 Task: Create Issue Issue0030 in Backlog  in Scrum Project Project0006 in Jira
Action: Mouse moved to (455, 510)
Screenshot: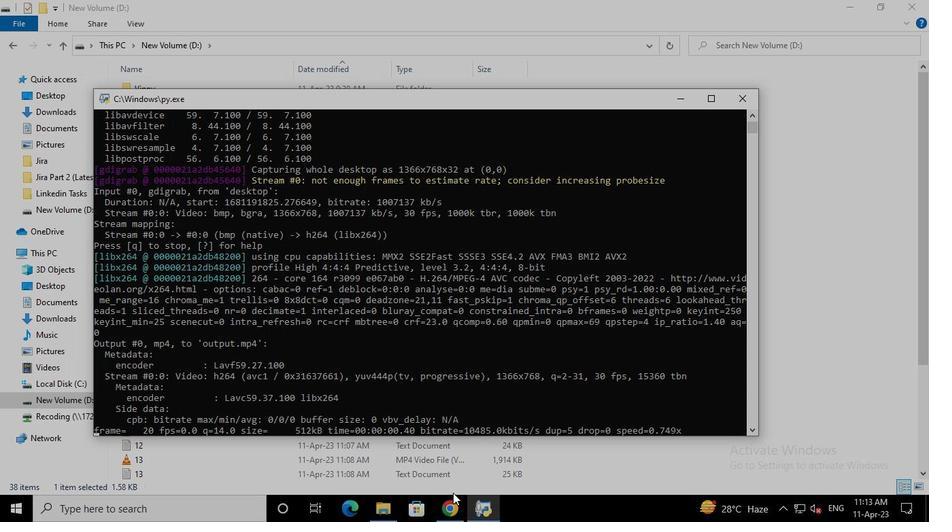 
Action: Mouse pressed left at (455, 510)
Screenshot: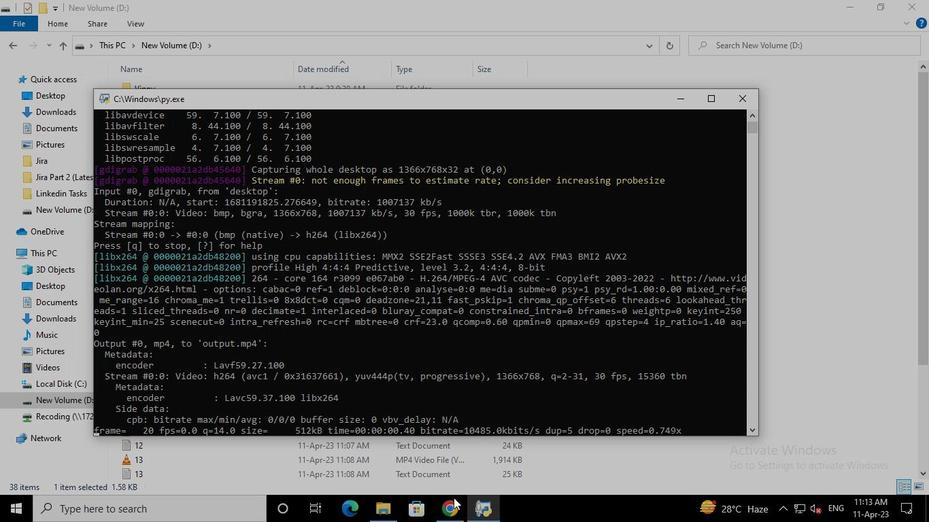 
Action: Mouse moved to (93, 210)
Screenshot: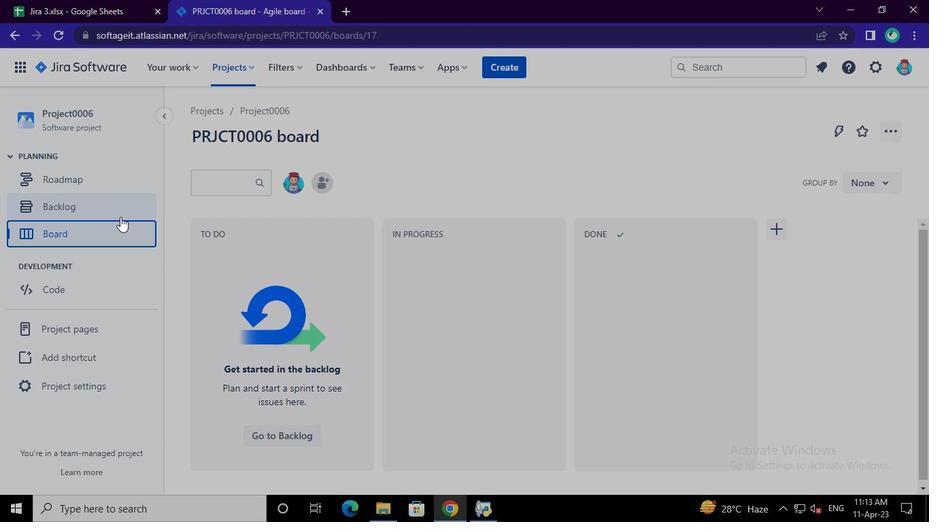 
Action: Mouse pressed left at (93, 210)
Screenshot: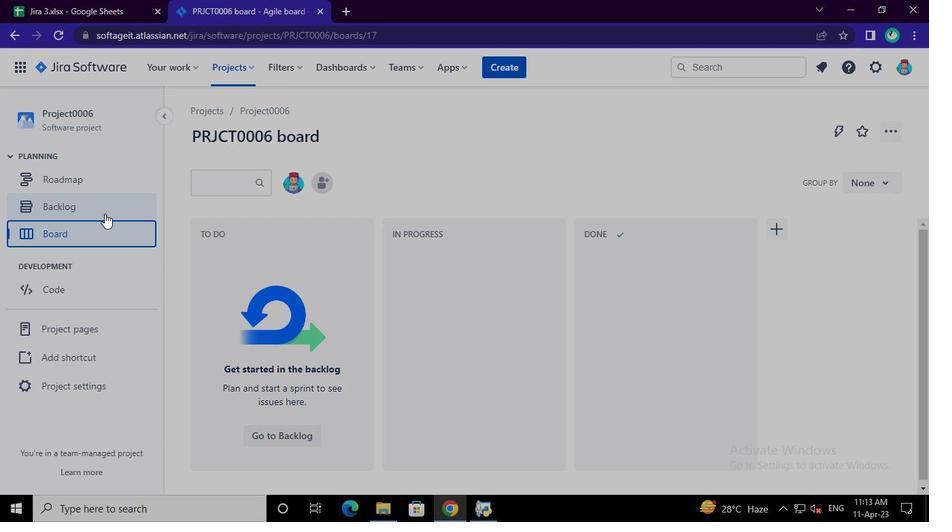 
Action: Mouse moved to (254, 442)
Screenshot: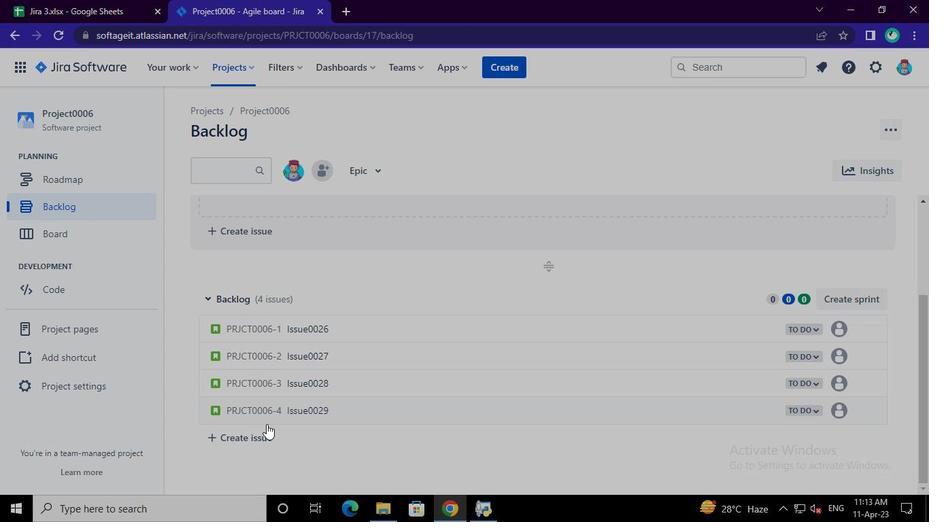 
Action: Mouse pressed left at (254, 442)
Screenshot: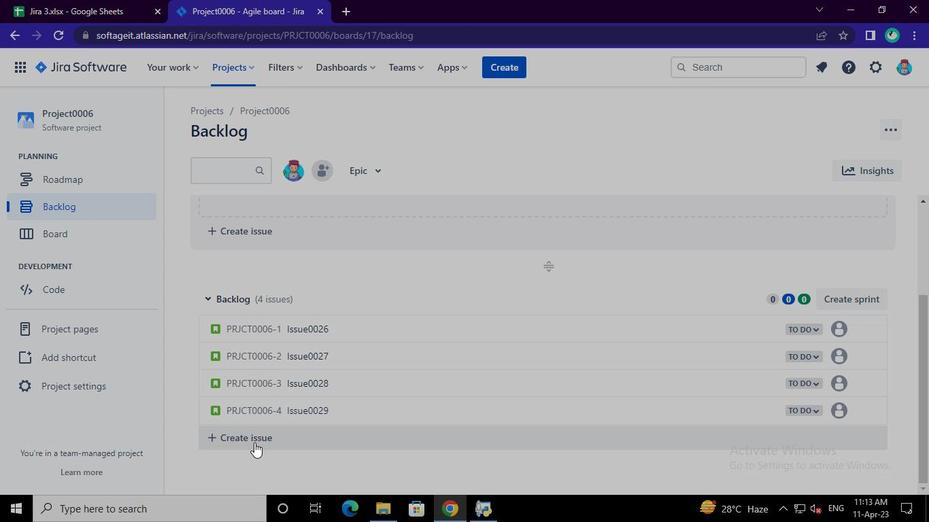
Action: Mouse moved to (259, 440)
Screenshot: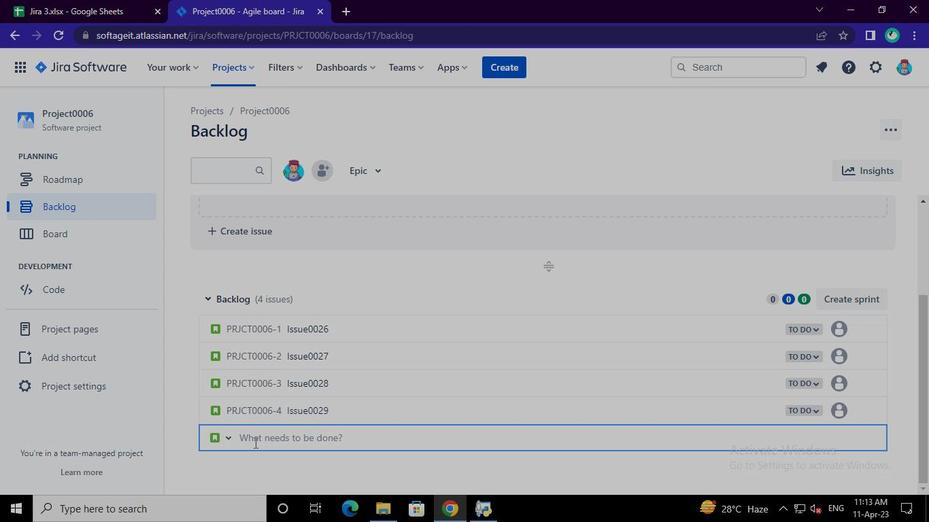 
Action: Mouse pressed left at (259, 440)
Screenshot: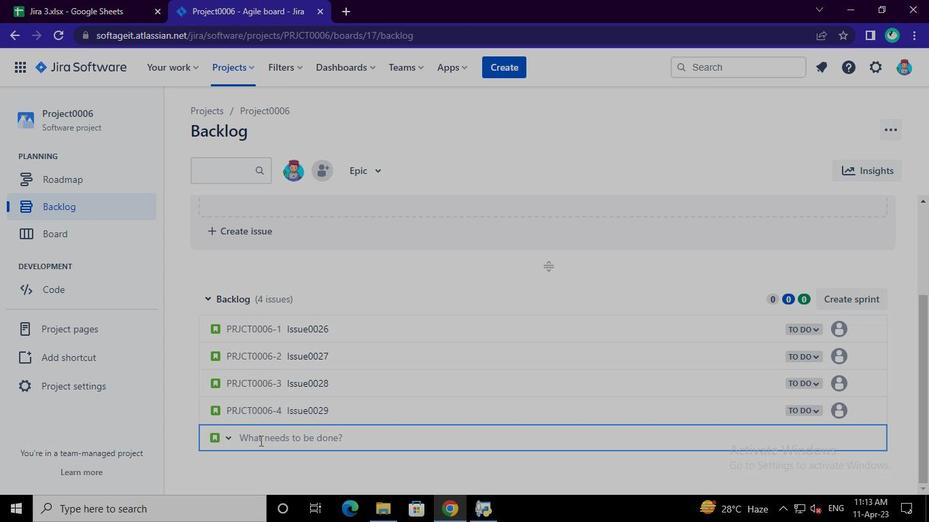 
Action: Keyboard Key.shift
Screenshot: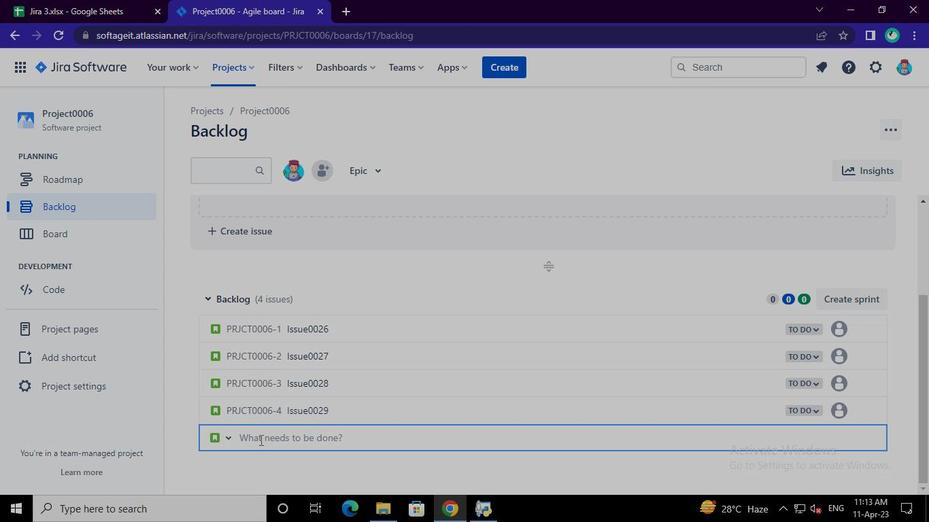 
Action: Keyboard I
Screenshot: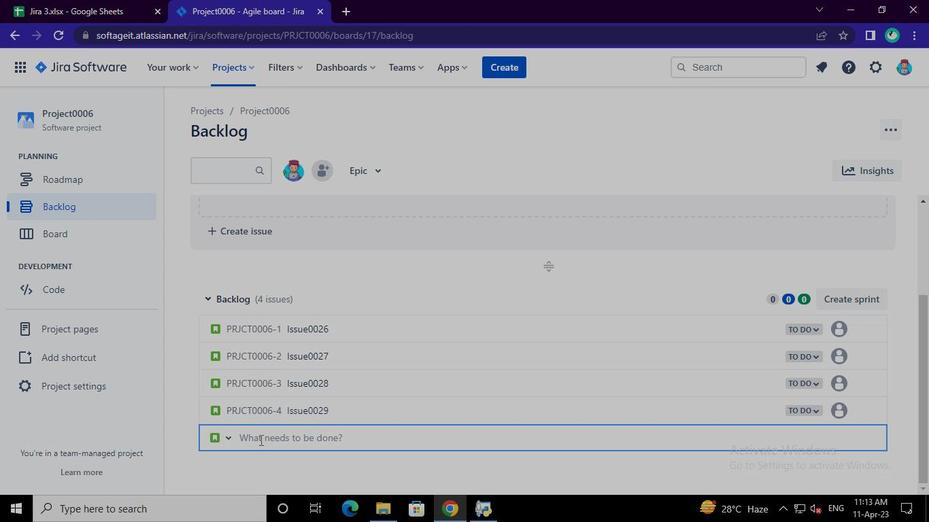 
Action: Keyboard s
Screenshot: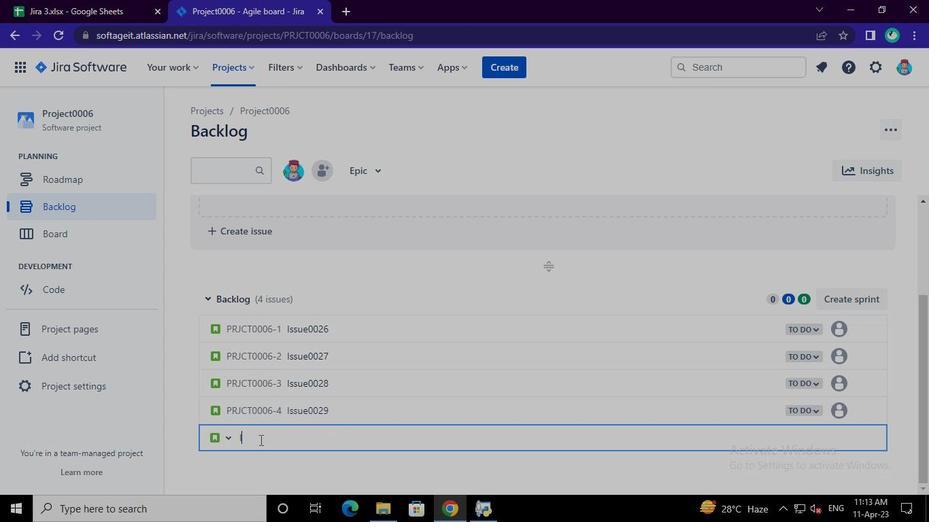 
Action: Keyboard s
Screenshot: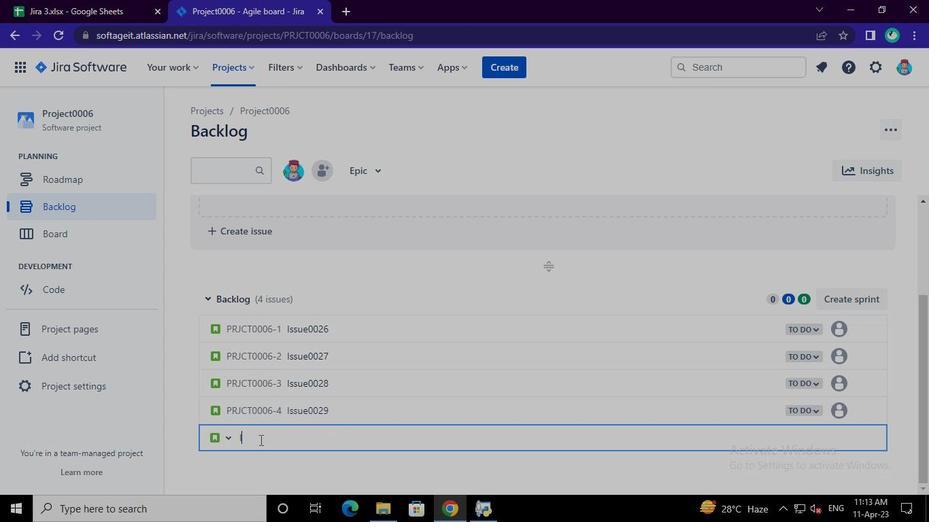
Action: Keyboard u
Screenshot: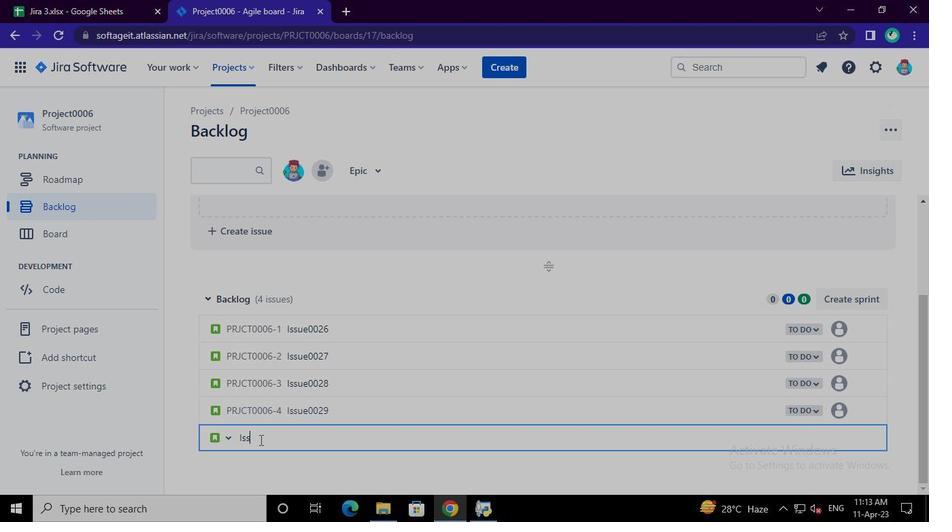
Action: Keyboard e
Screenshot: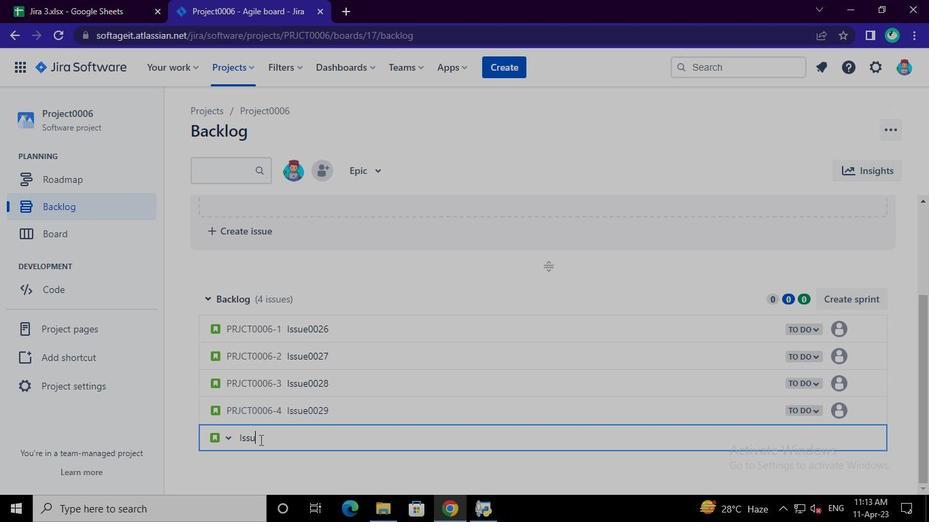 
Action: Keyboard <96>
Screenshot: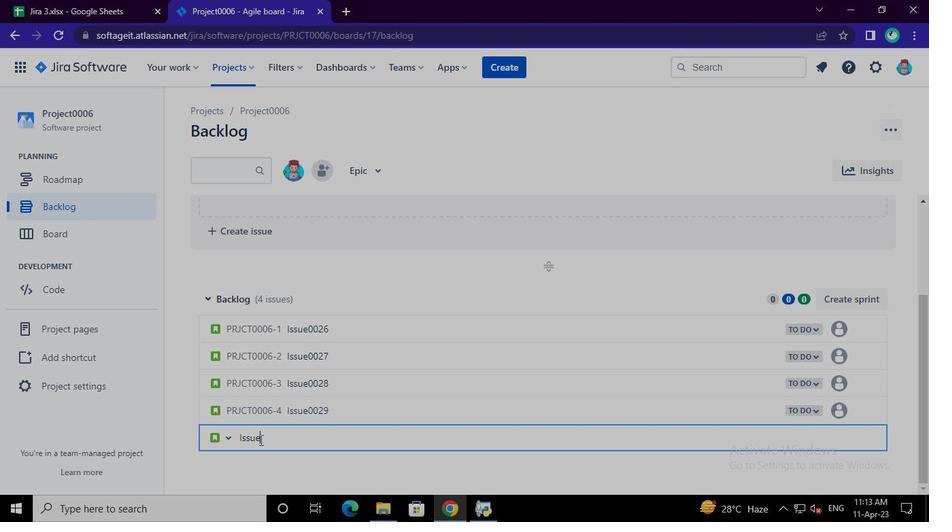
Action: Keyboard <96>
Screenshot: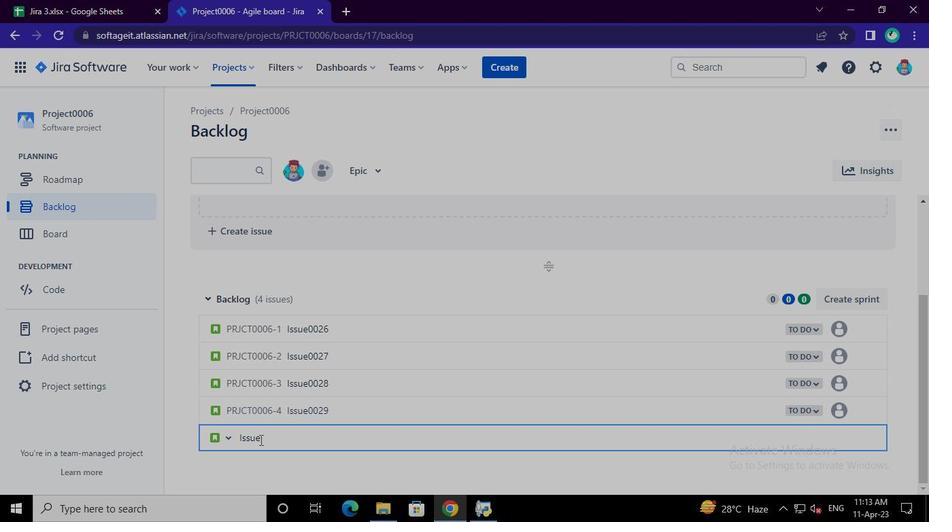
Action: Keyboard <99>
Screenshot: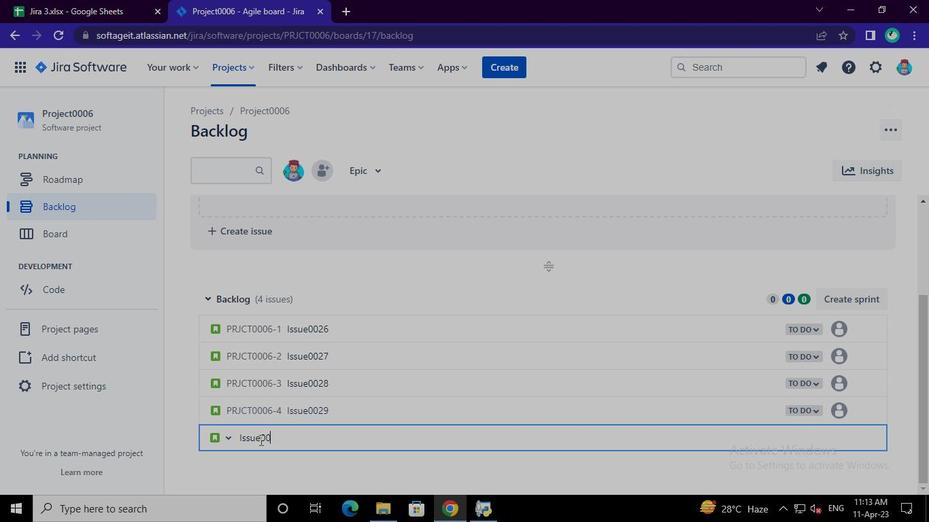 
Action: Keyboard <96>
Screenshot: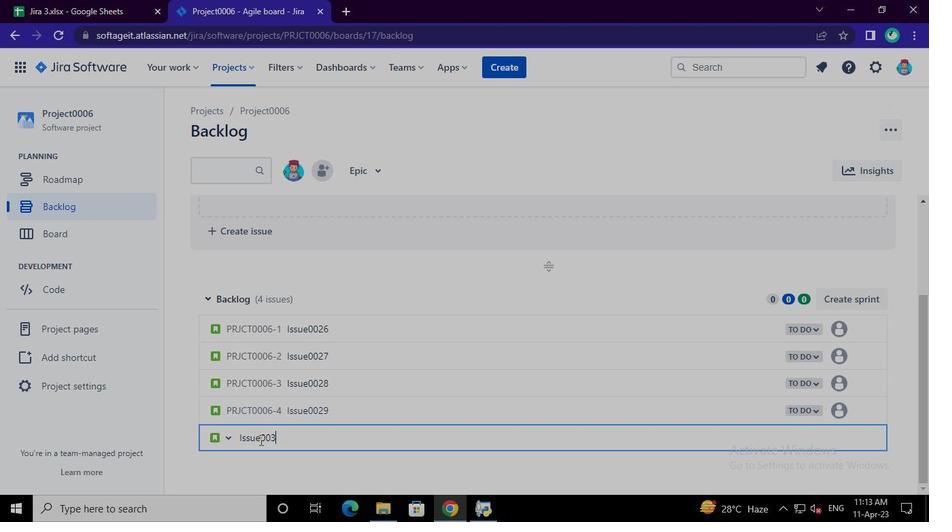 
Action: Keyboard Key.enter
Screenshot: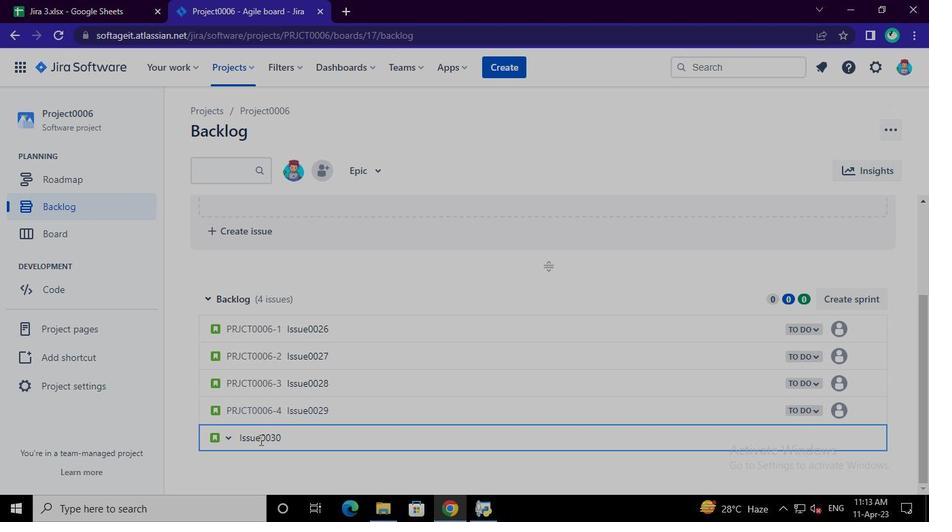 
Action: Mouse moved to (487, 519)
Screenshot: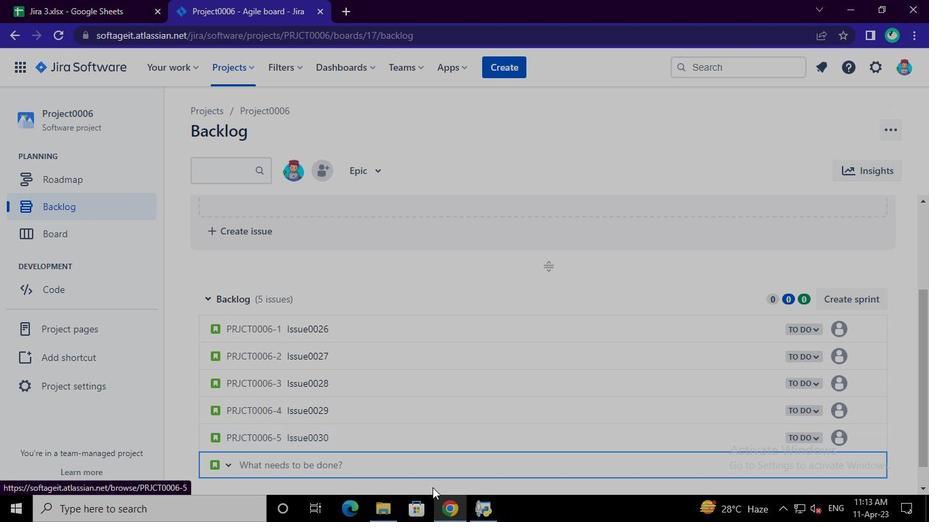 
Action: Mouse pressed left at (487, 519)
Screenshot: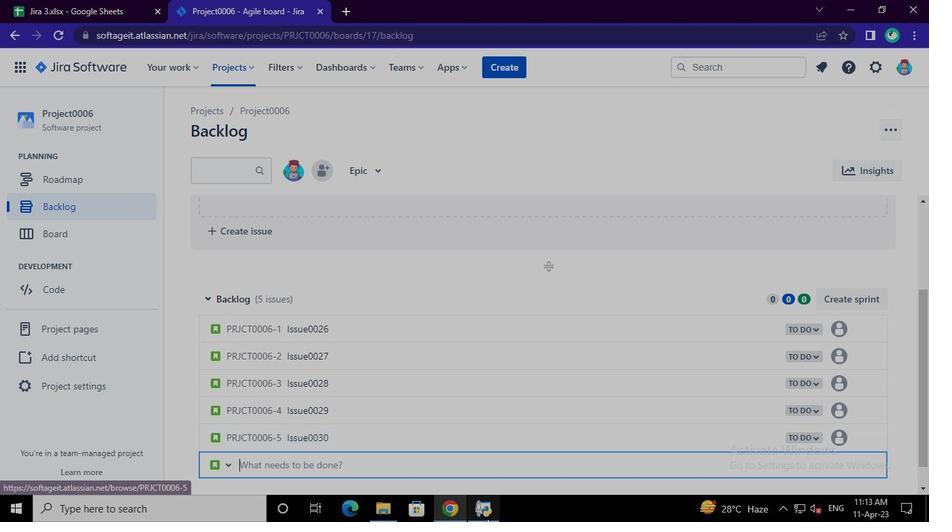 
Action: Mouse moved to (740, 106)
Screenshot: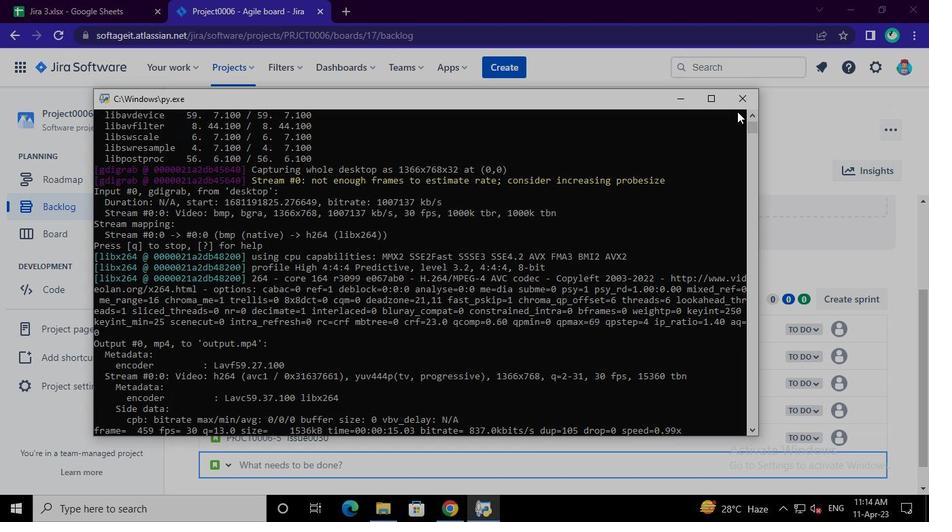 
Action: Mouse pressed left at (740, 106)
Screenshot: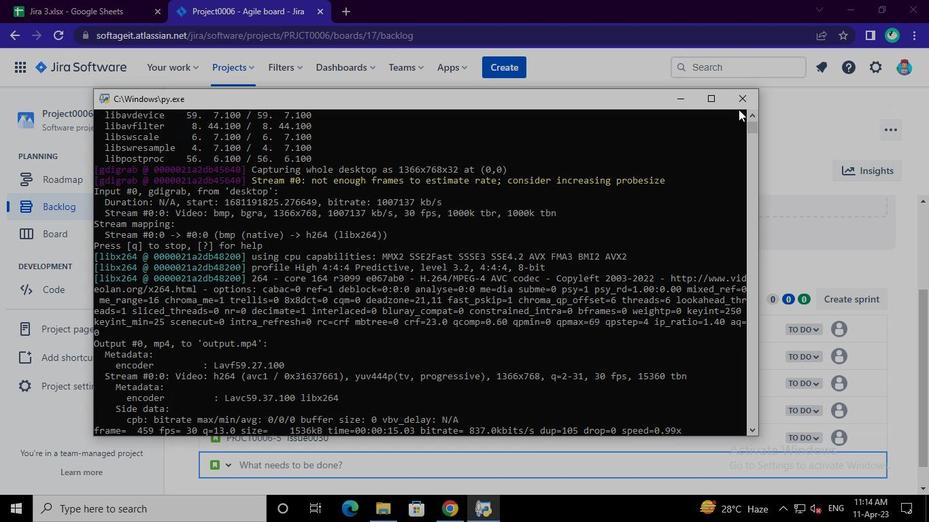 
